 Task: Start in the project AgileHarbor the sprint 'Accessibility Audit Sprint', with a duration of 3 weeks. Start in the project AgileHarbor the sprint 'Accessibility Audit Sprint', with a duration of 2 weeks. Start in the project AgileHarbor the sprint 'Accessibility Audit Sprint', with a duration of 1 week
Action: Mouse moved to (1274, 224)
Screenshot: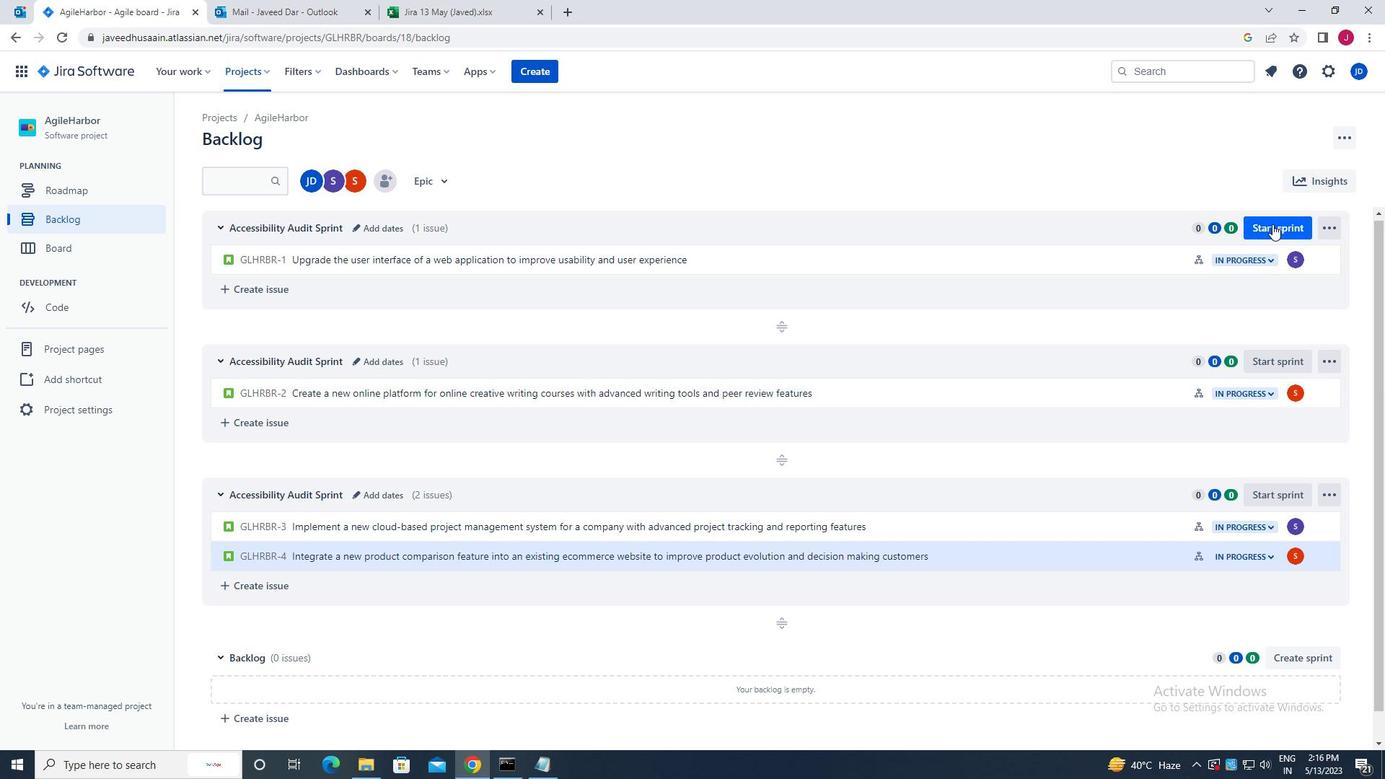 
Action: Mouse pressed left at (1274, 224)
Screenshot: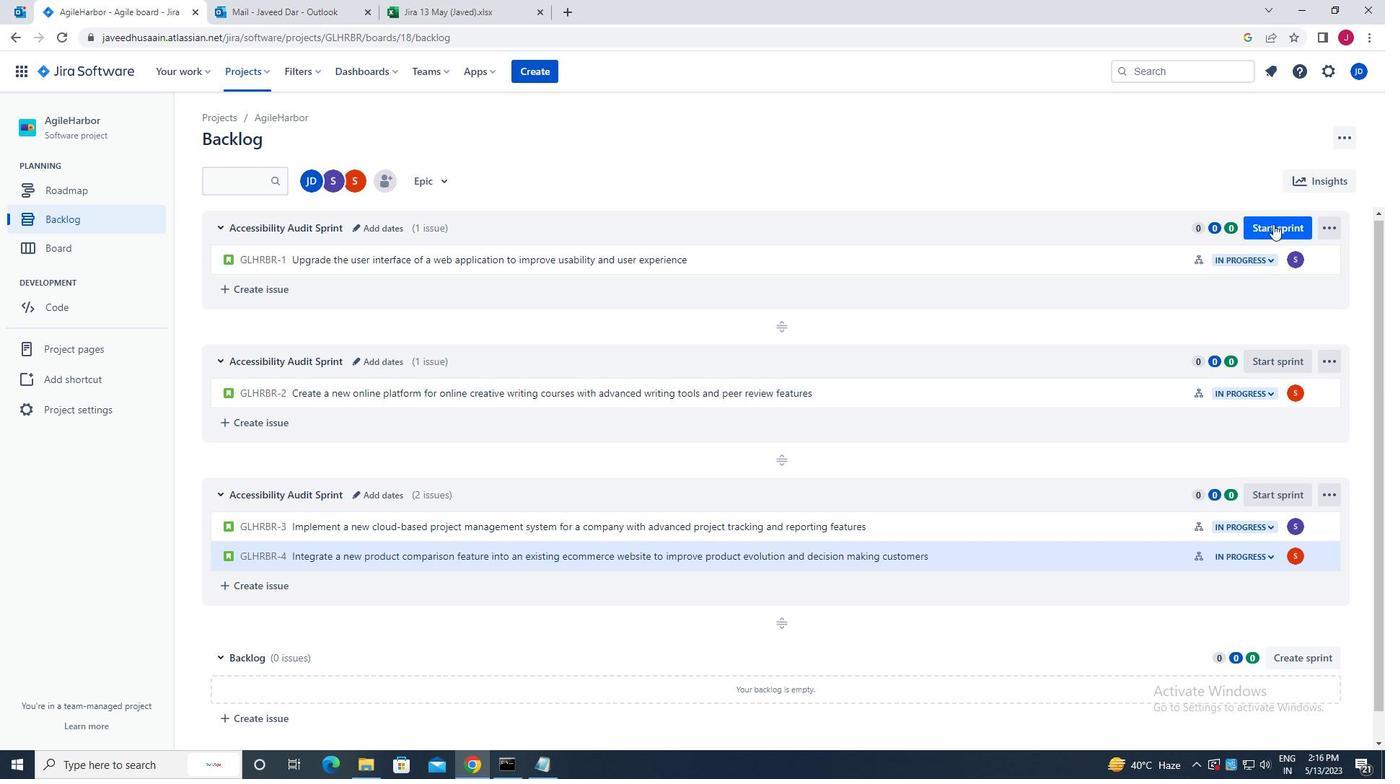 
Action: Mouse moved to (568, 255)
Screenshot: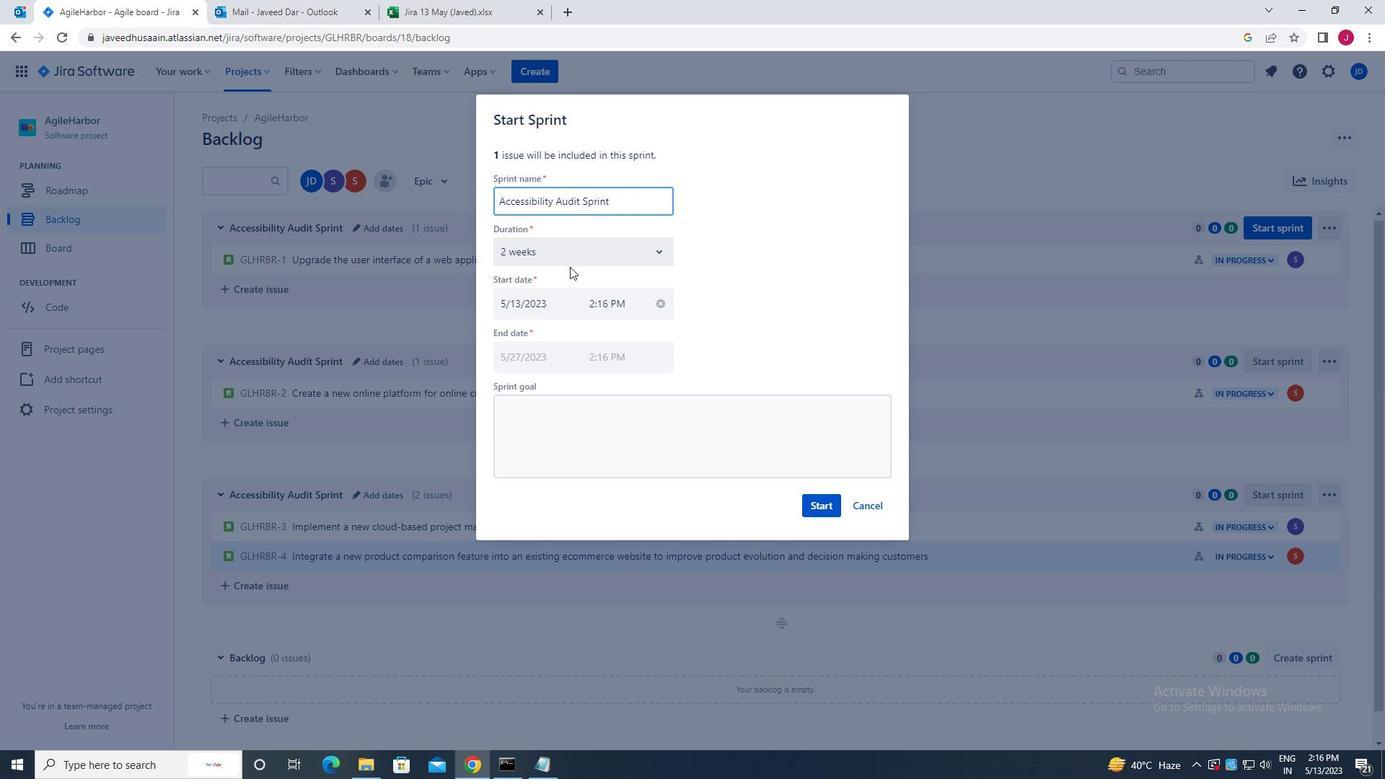 
Action: Mouse pressed left at (568, 255)
Screenshot: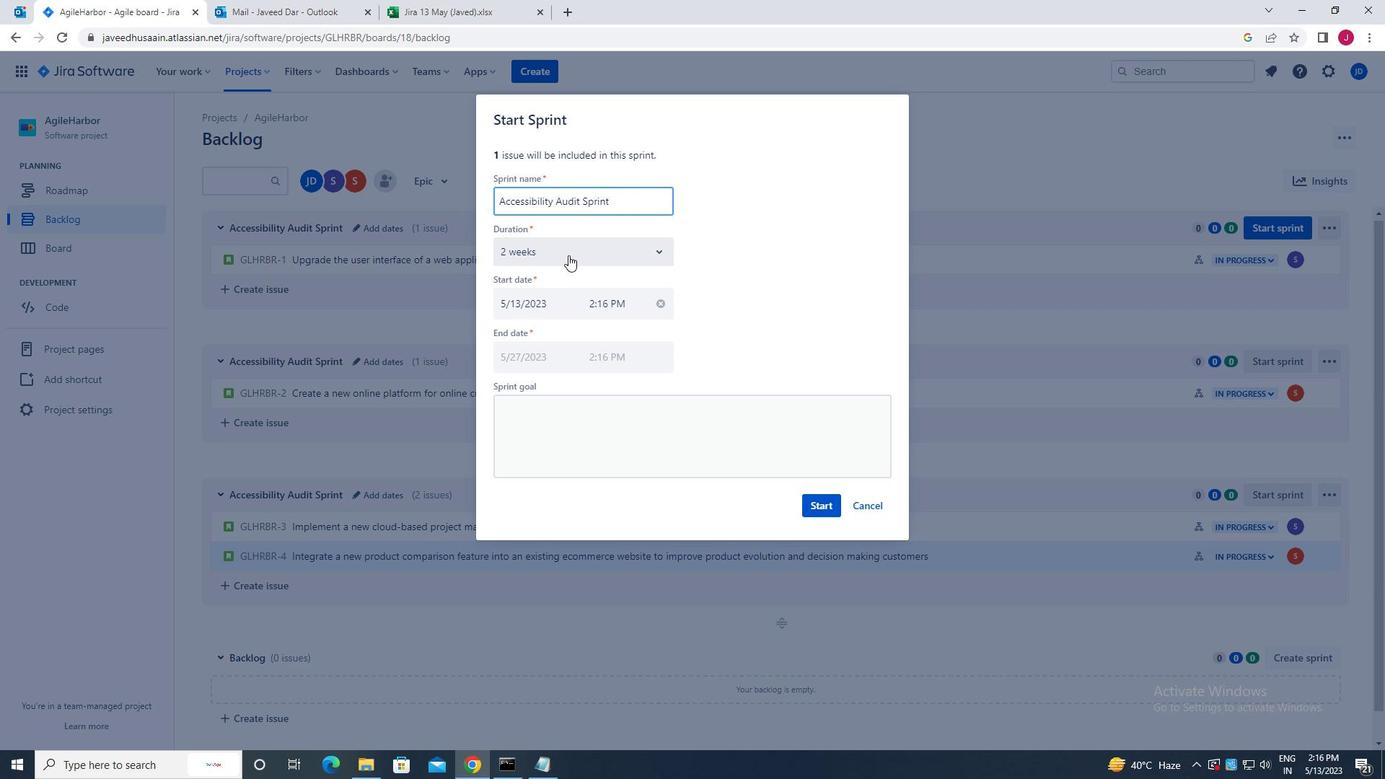 
Action: Mouse moved to (556, 334)
Screenshot: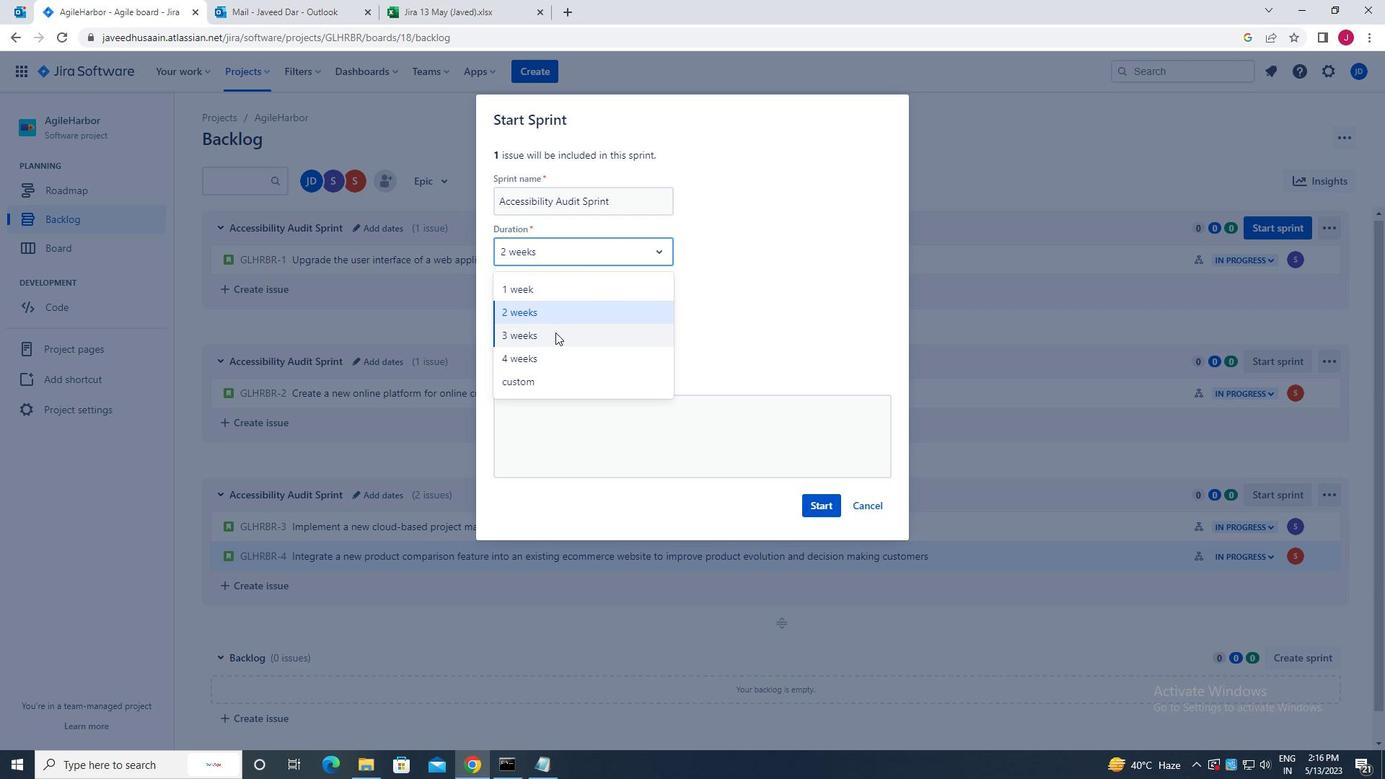 
Action: Mouse pressed left at (556, 334)
Screenshot: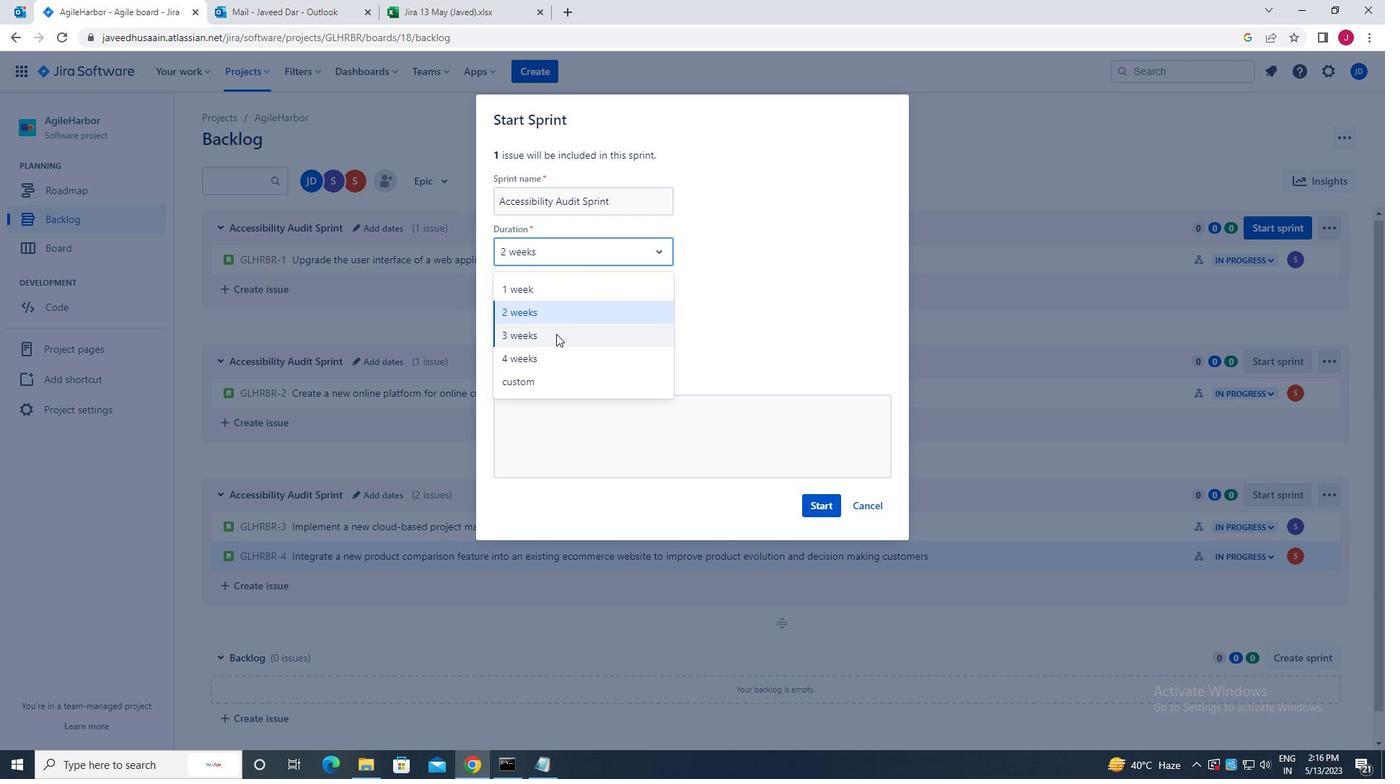 
Action: Mouse moved to (824, 506)
Screenshot: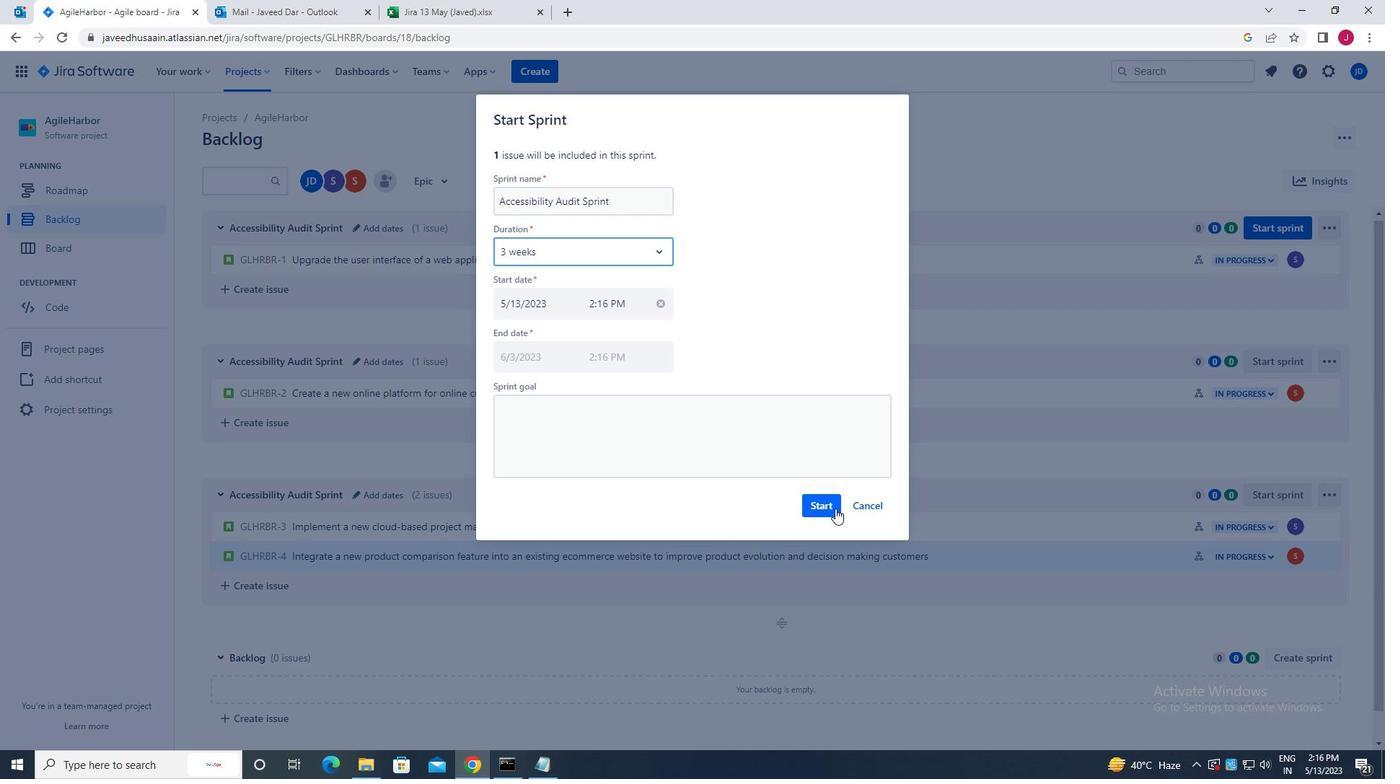 
Action: Mouse pressed left at (824, 506)
Screenshot: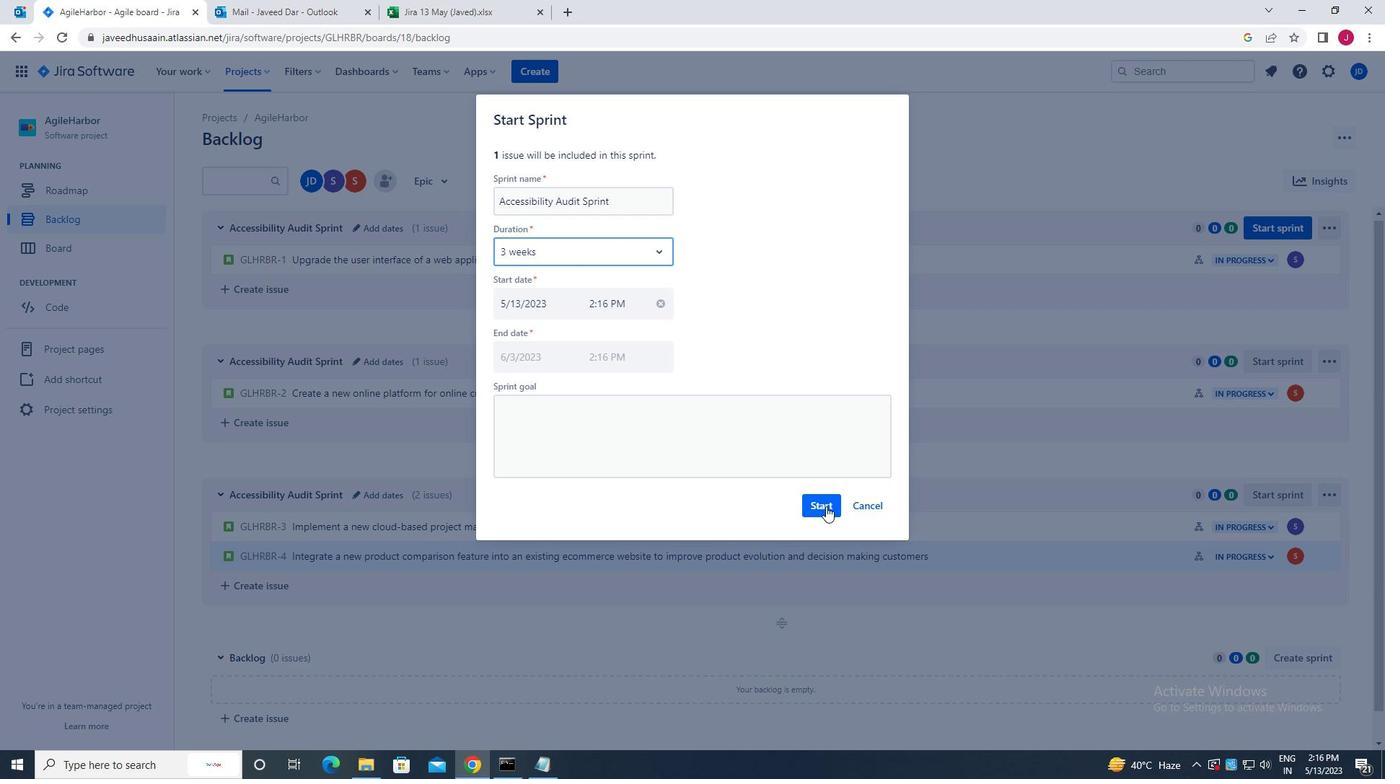 
Action: Mouse moved to (113, 222)
Screenshot: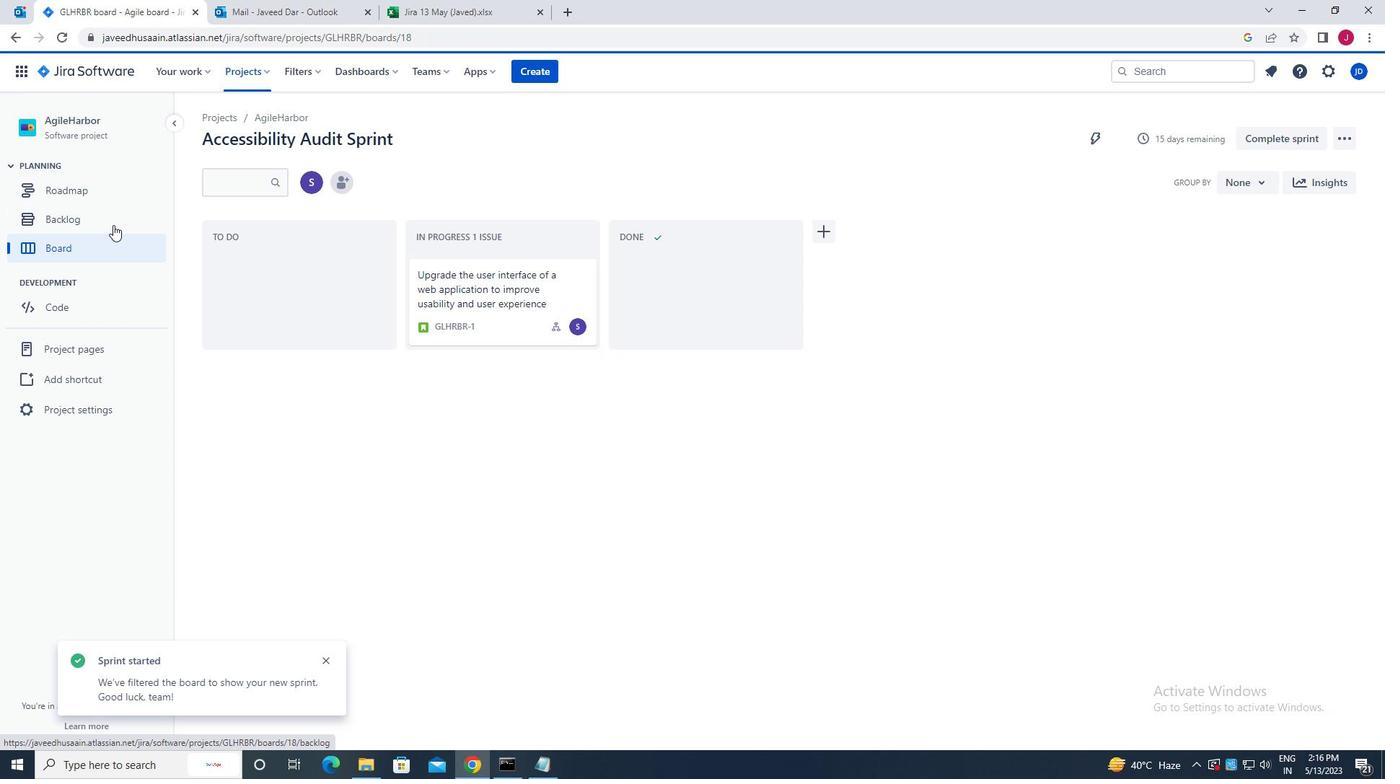 
Action: Mouse pressed left at (113, 222)
Screenshot: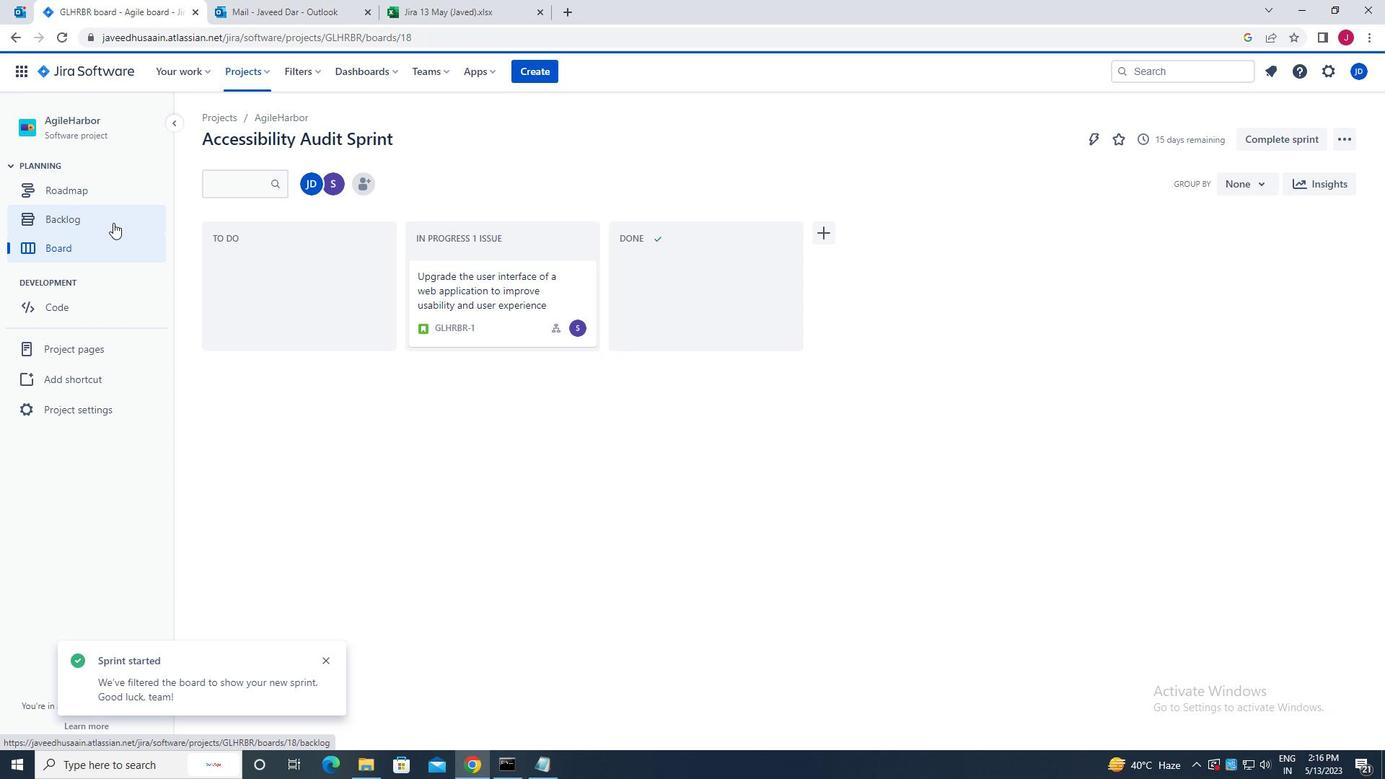 
Action: Mouse moved to (1278, 357)
Screenshot: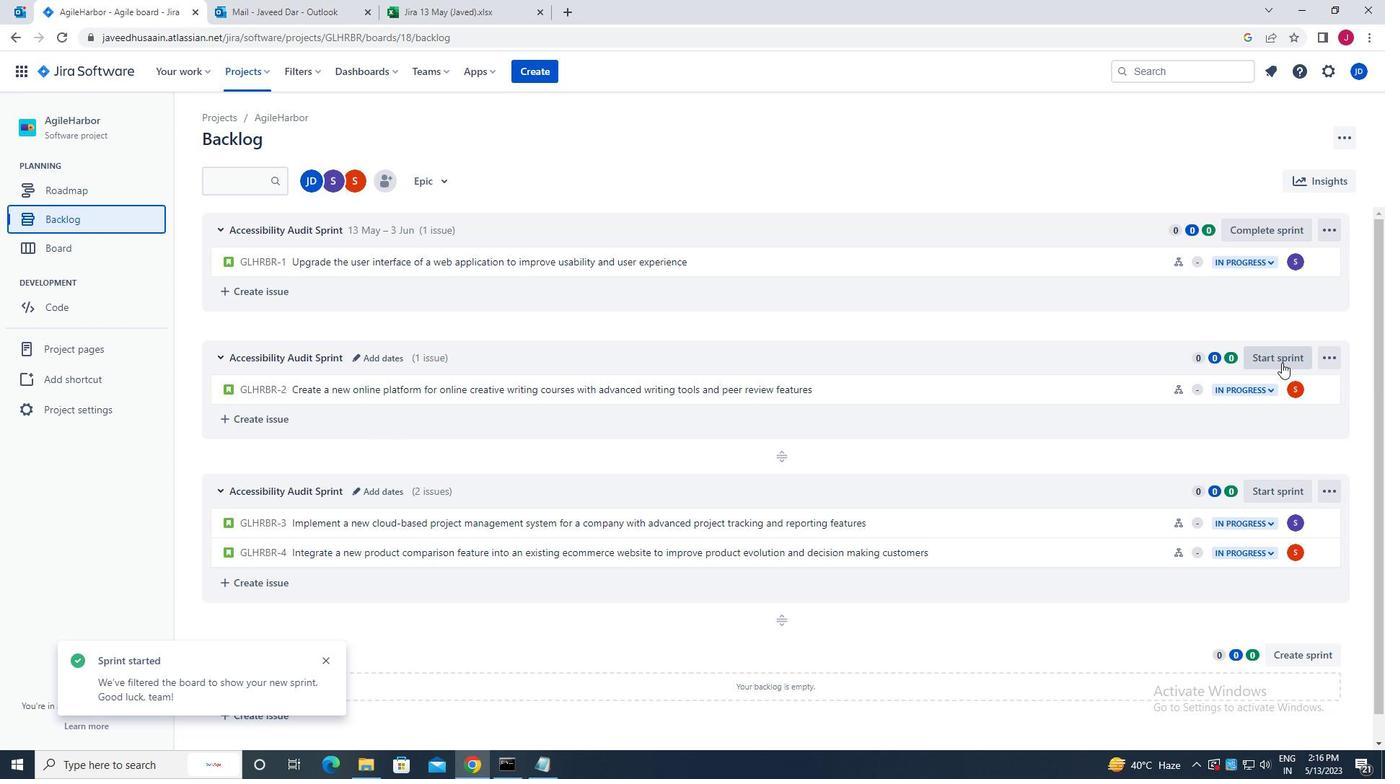 
Action: Mouse pressed left at (1278, 357)
Screenshot: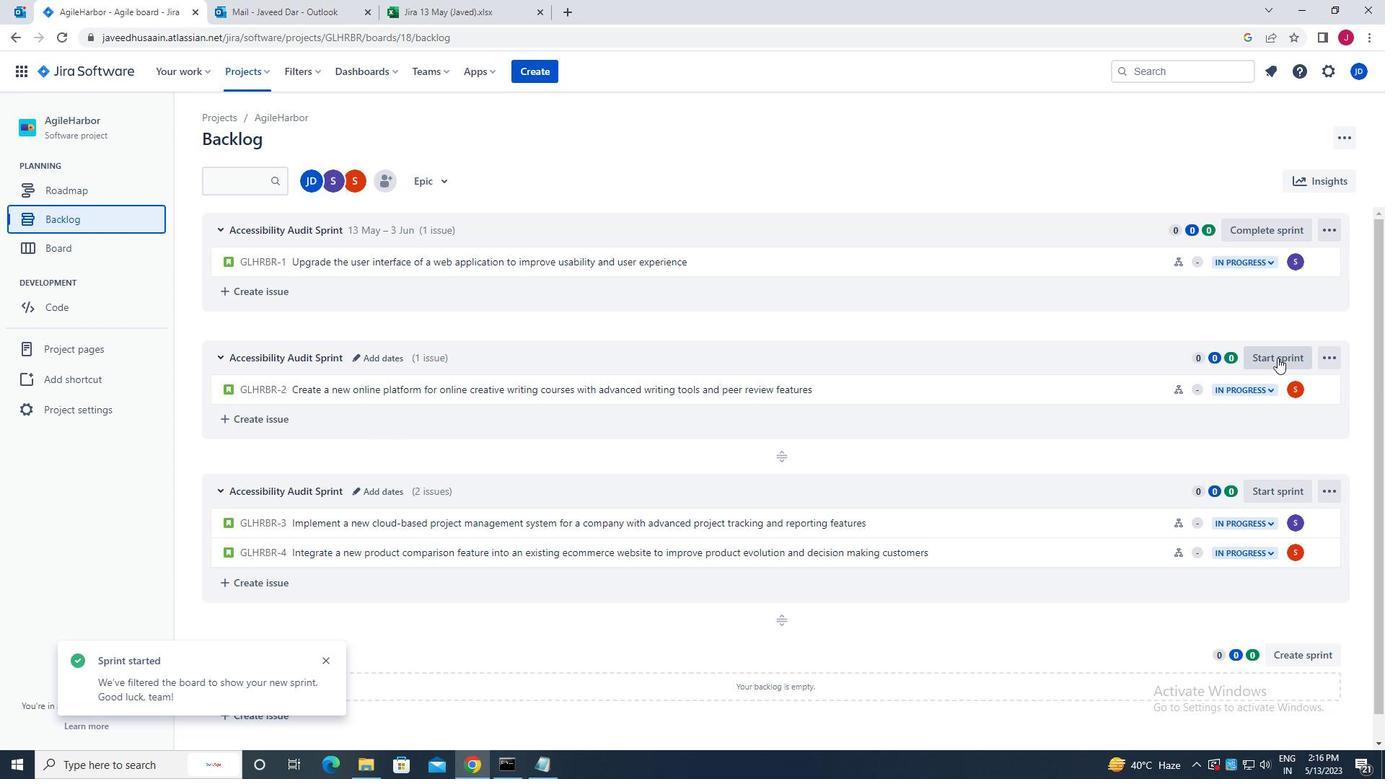 
Action: Mouse moved to (570, 250)
Screenshot: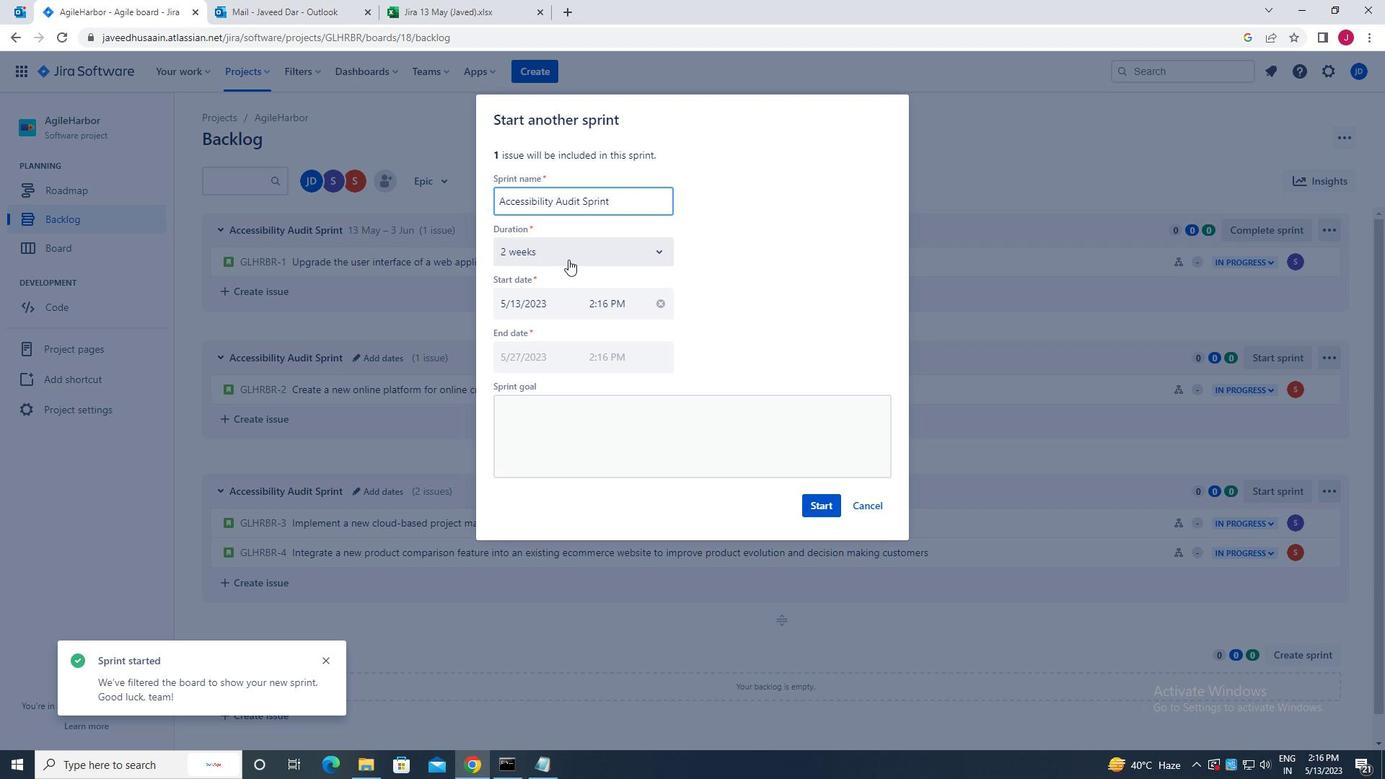 
Action: Mouse pressed left at (570, 250)
Screenshot: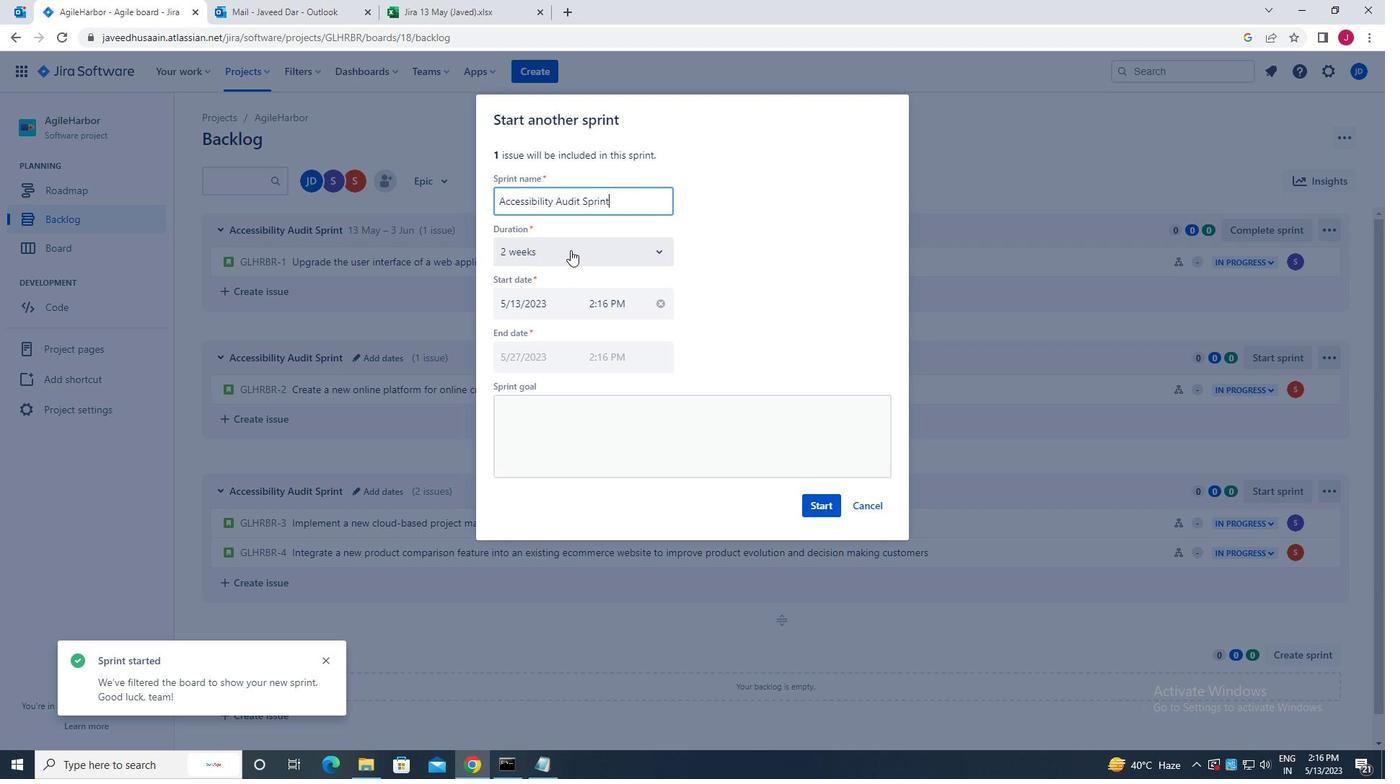 
Action: Mouse moved to (561, 309)
Screenshot: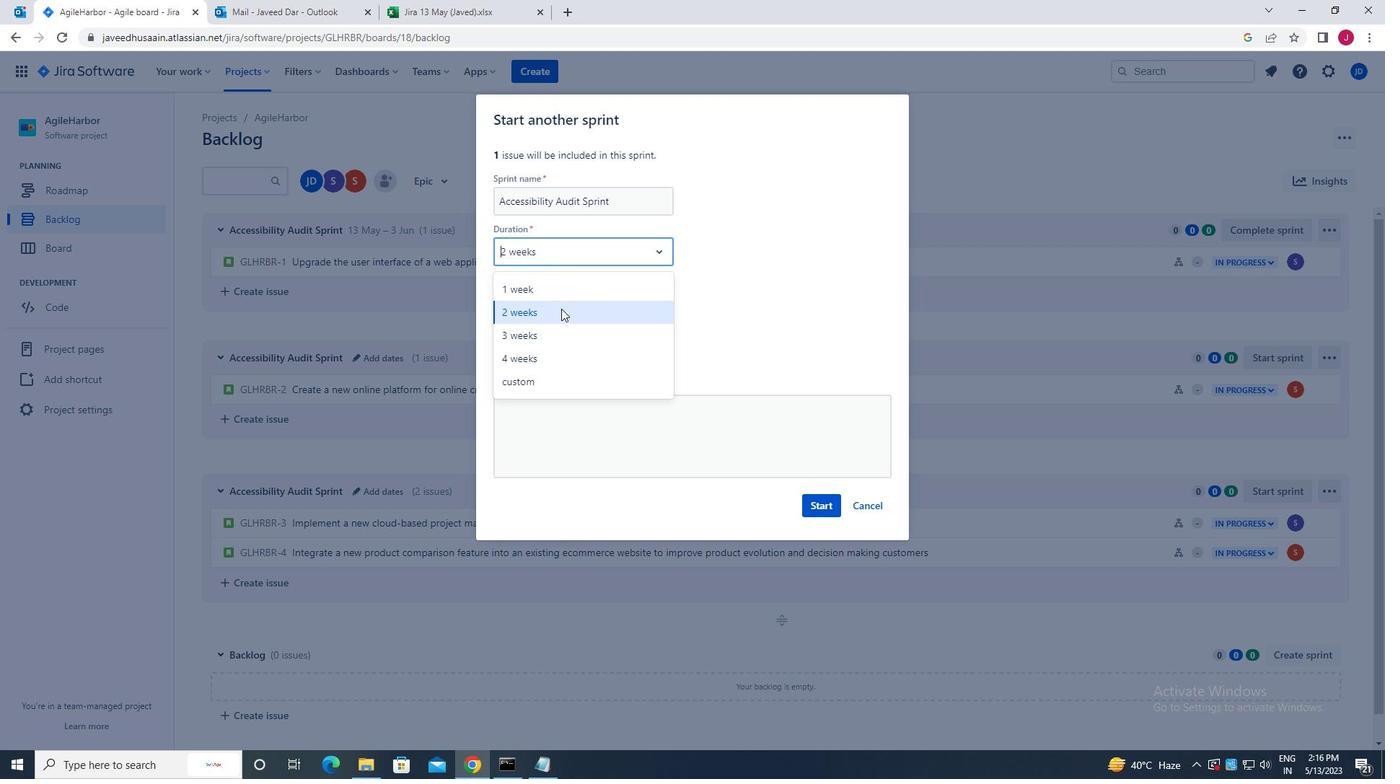 
Action: Mouse pressed left at (561, 309)
Screenshot: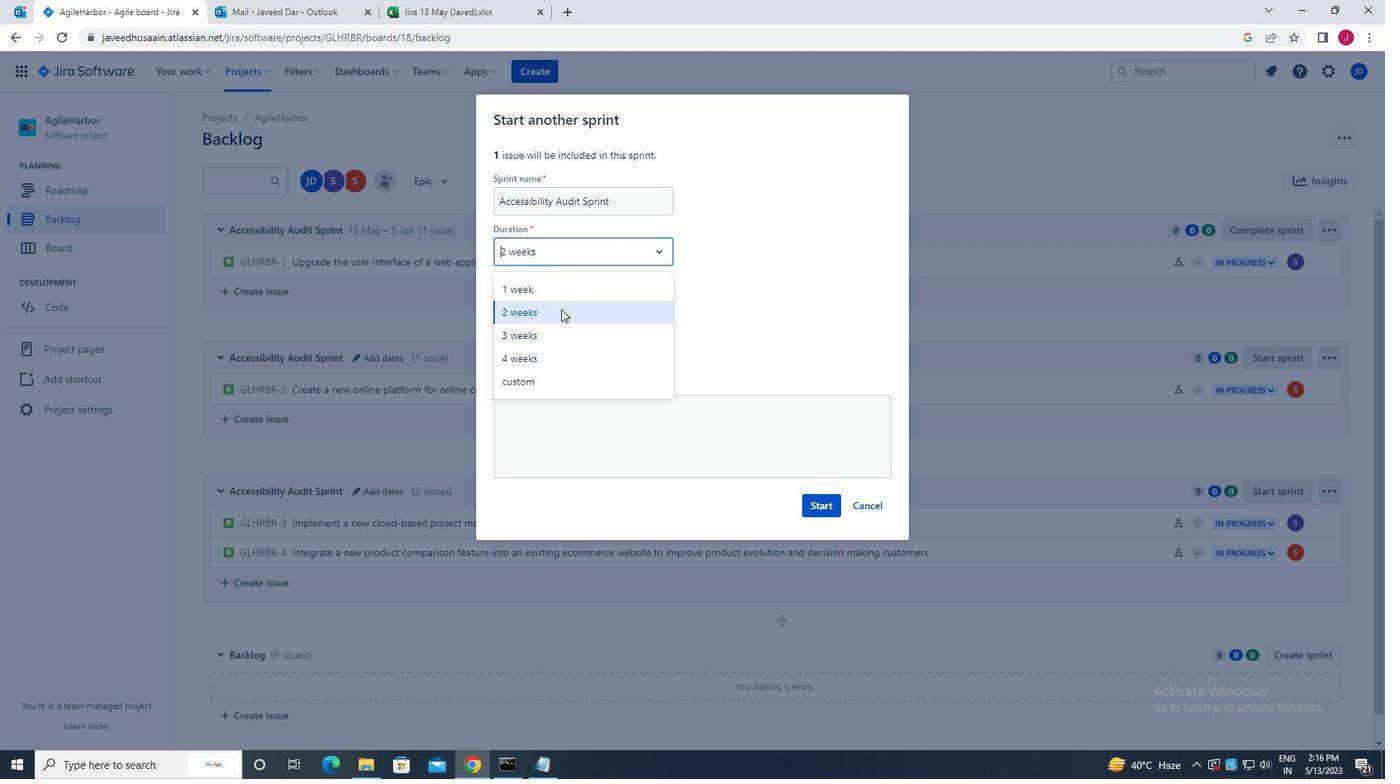 
Action: Mouse moved to (818, 508)
Screenshot: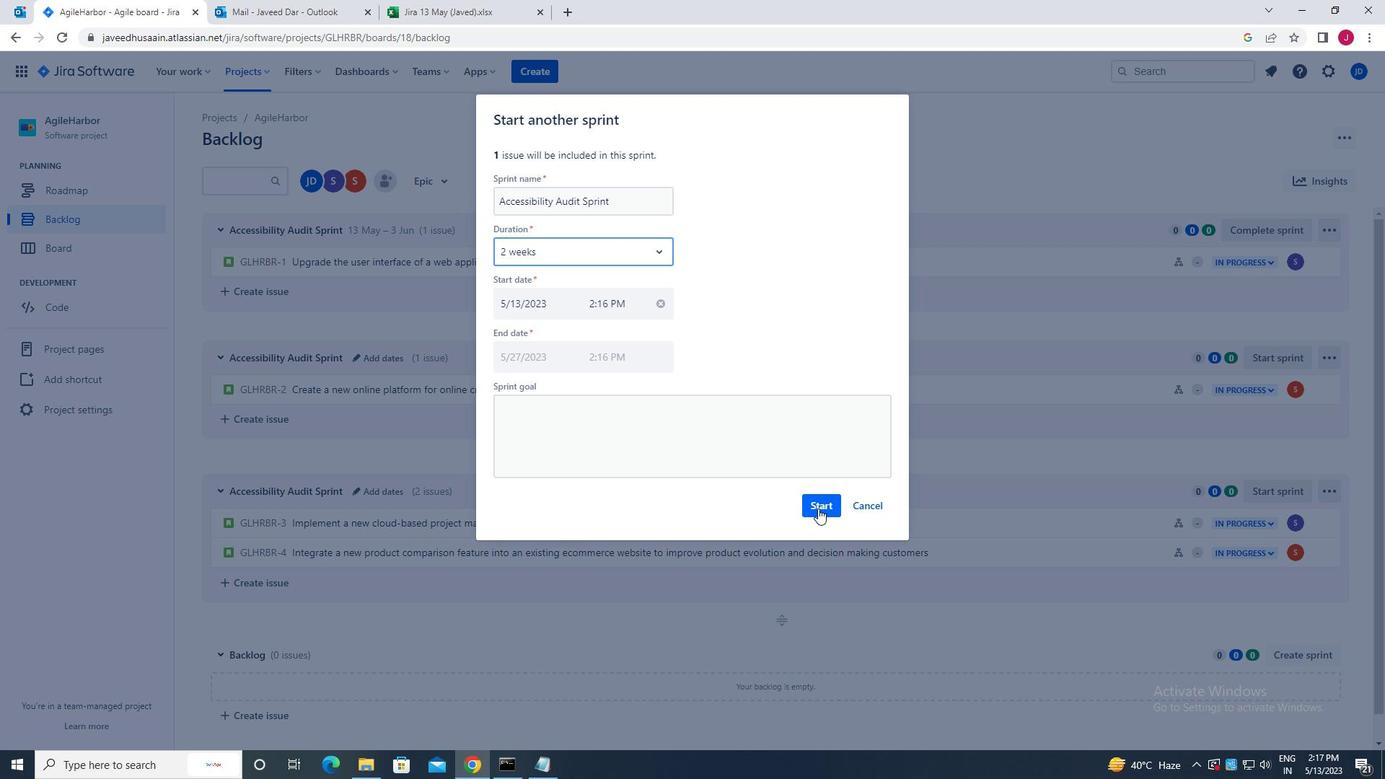 
Action: Mouse pressed left at (818, 508)
Screenshot: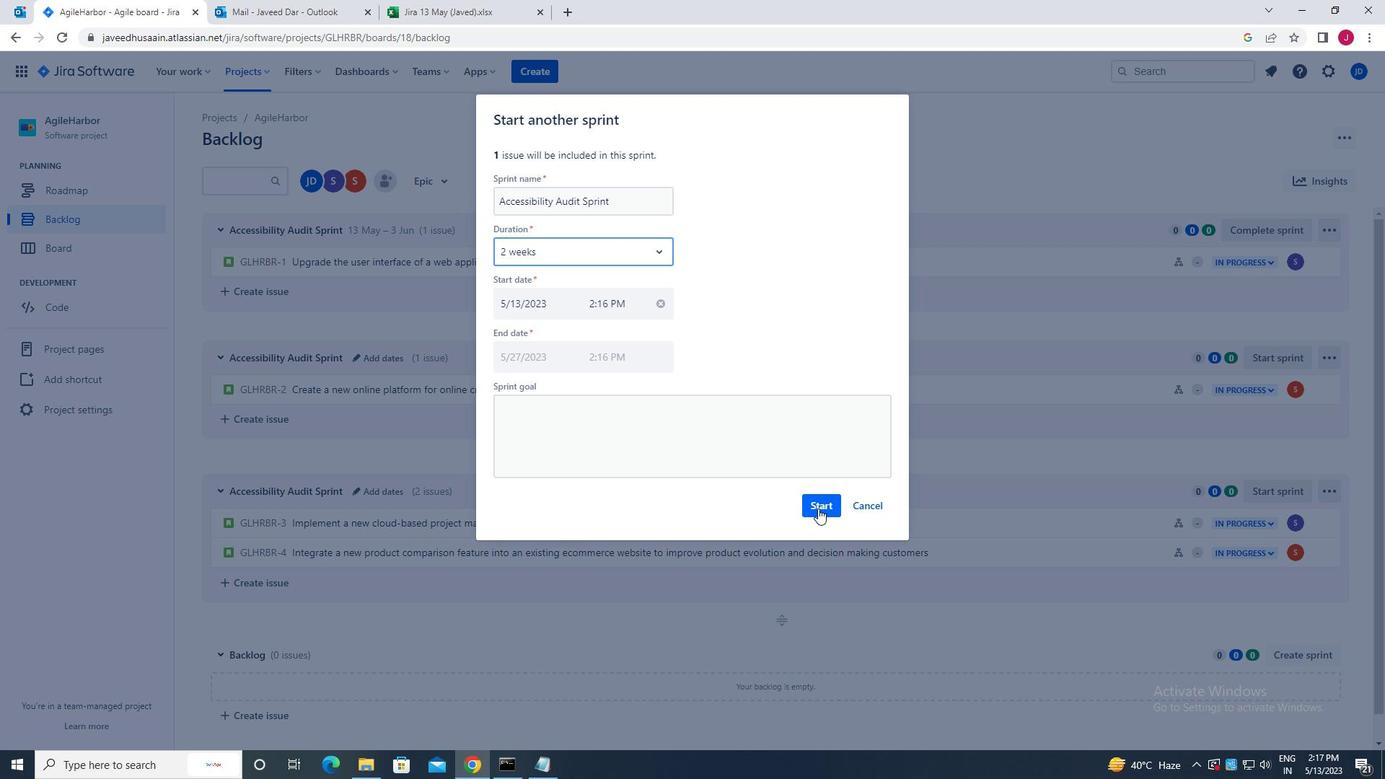 
Action: Mouse moved to (121, 220)
Screenshot: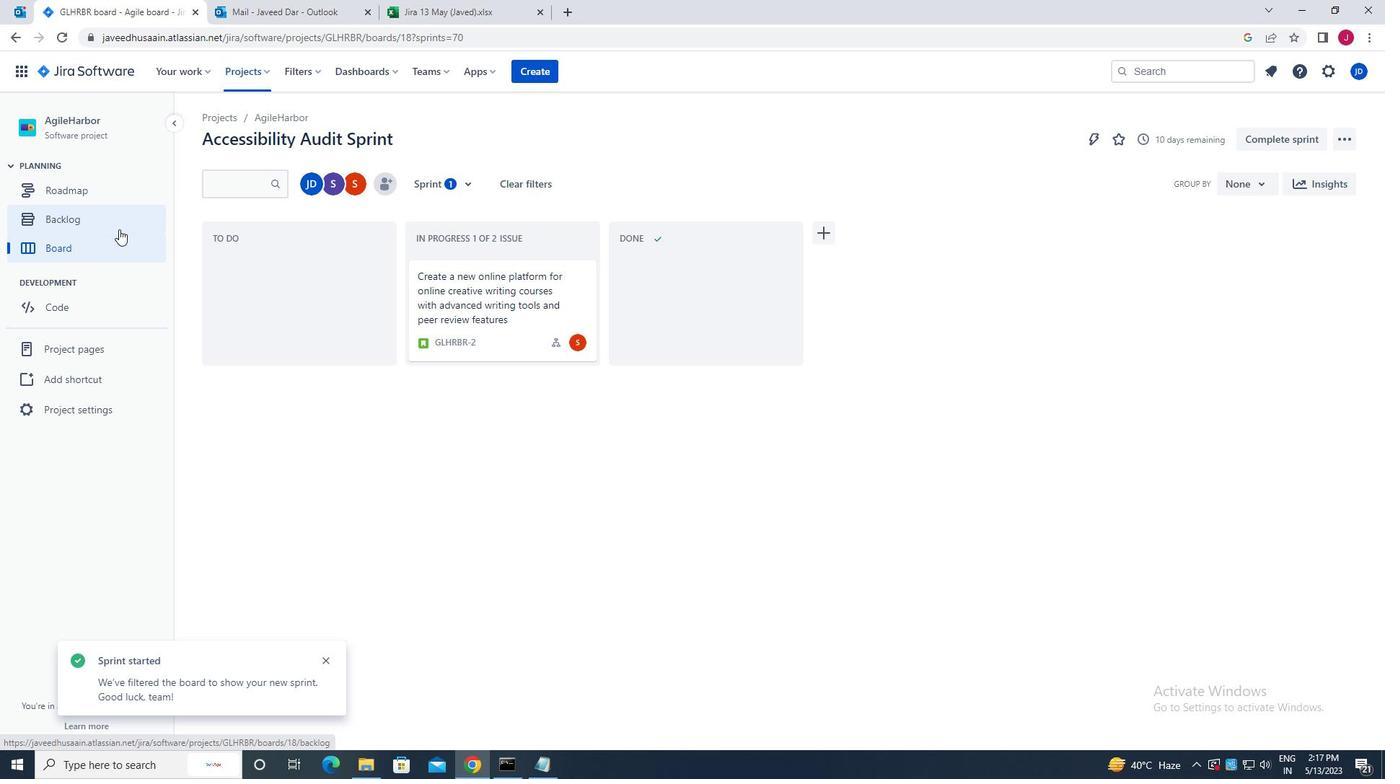 
Action: Mouse pressed left at (121, 220)
Screenshot: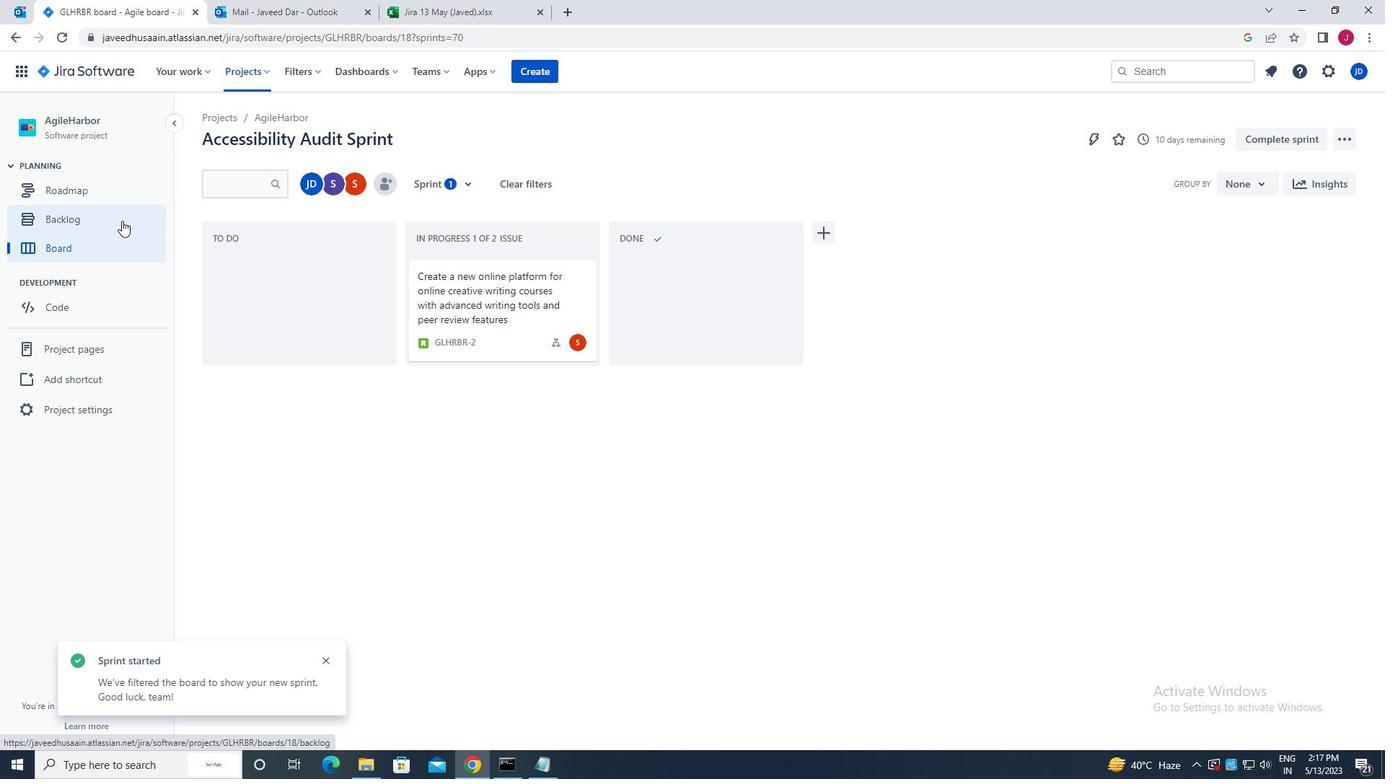 
Action: Mouse moved to (1278, 485)
Screenshot: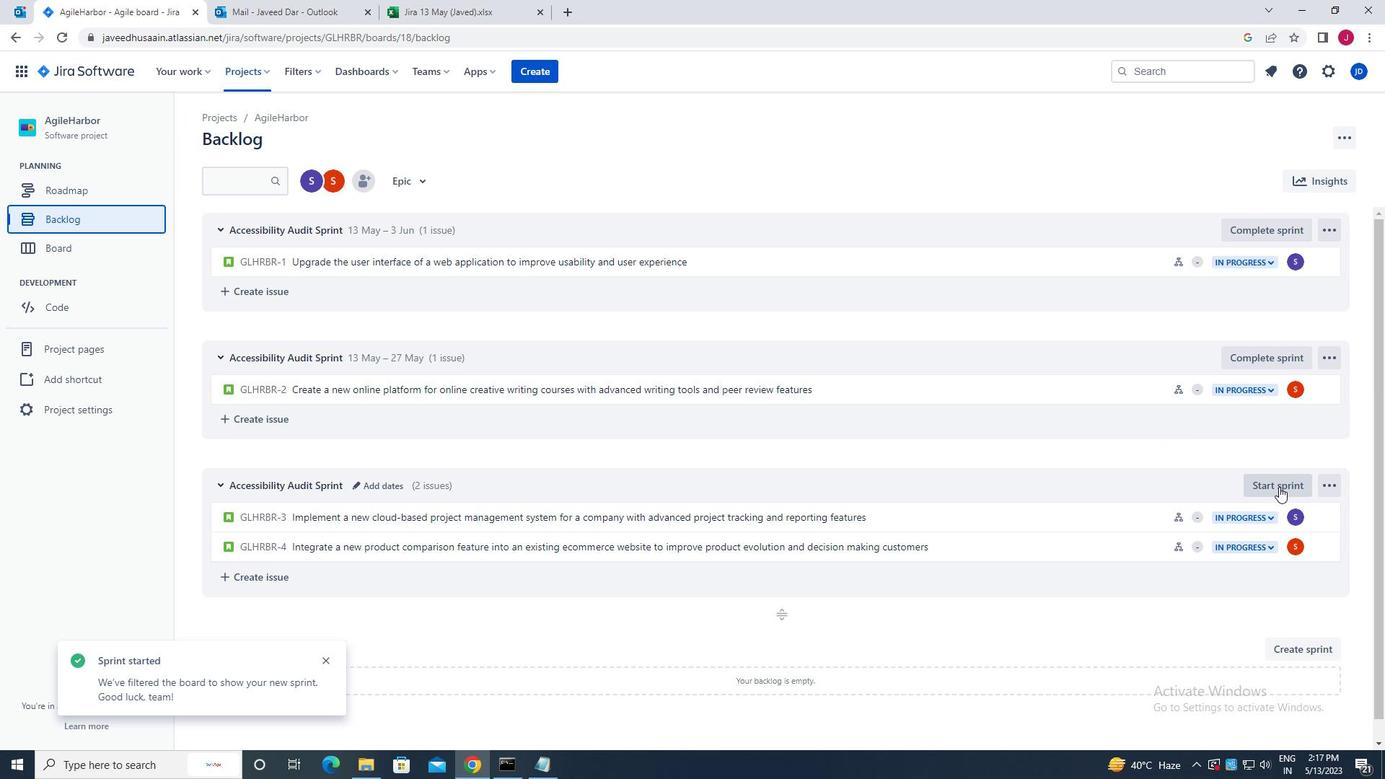 
Action: Mouse pressed left at (1278, 485)
Screenshot: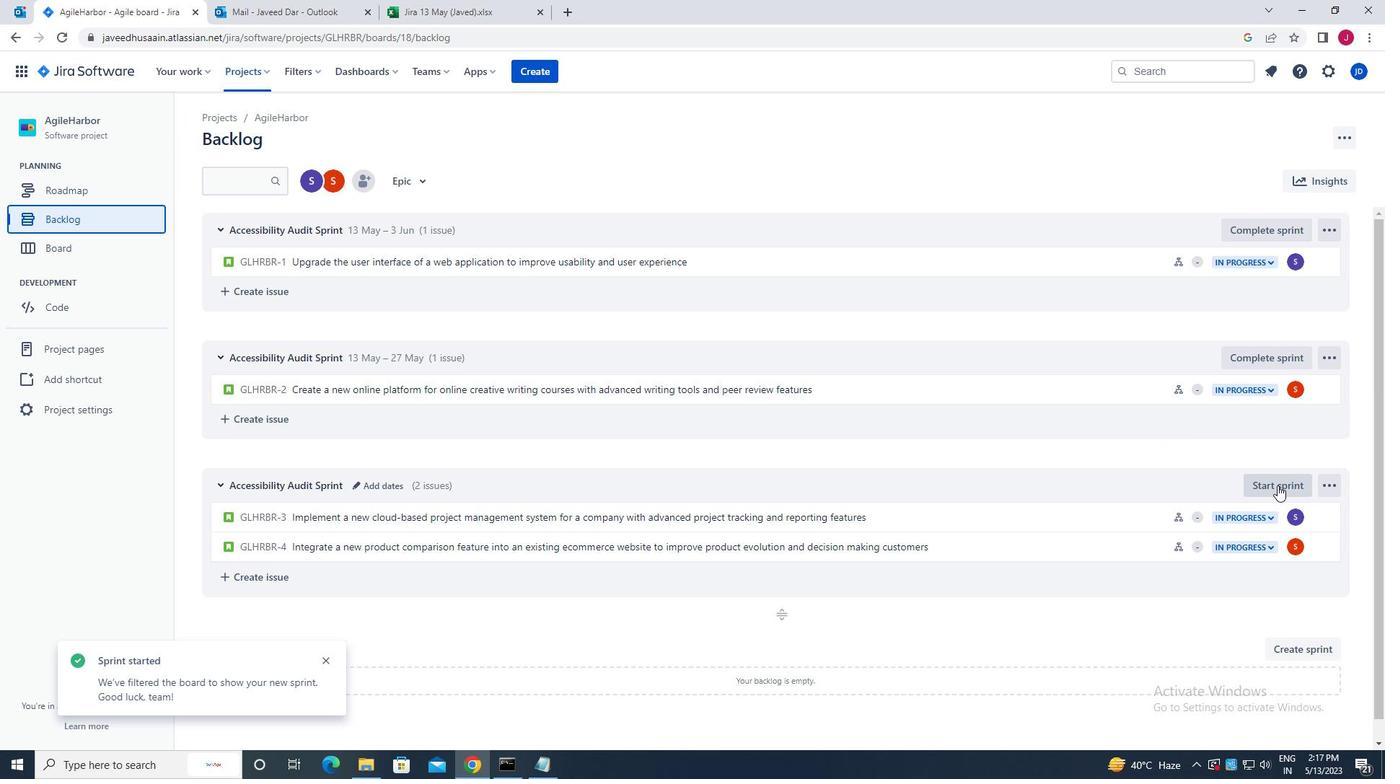 
Action: Mouse moved to (552, 248)
Screenshot: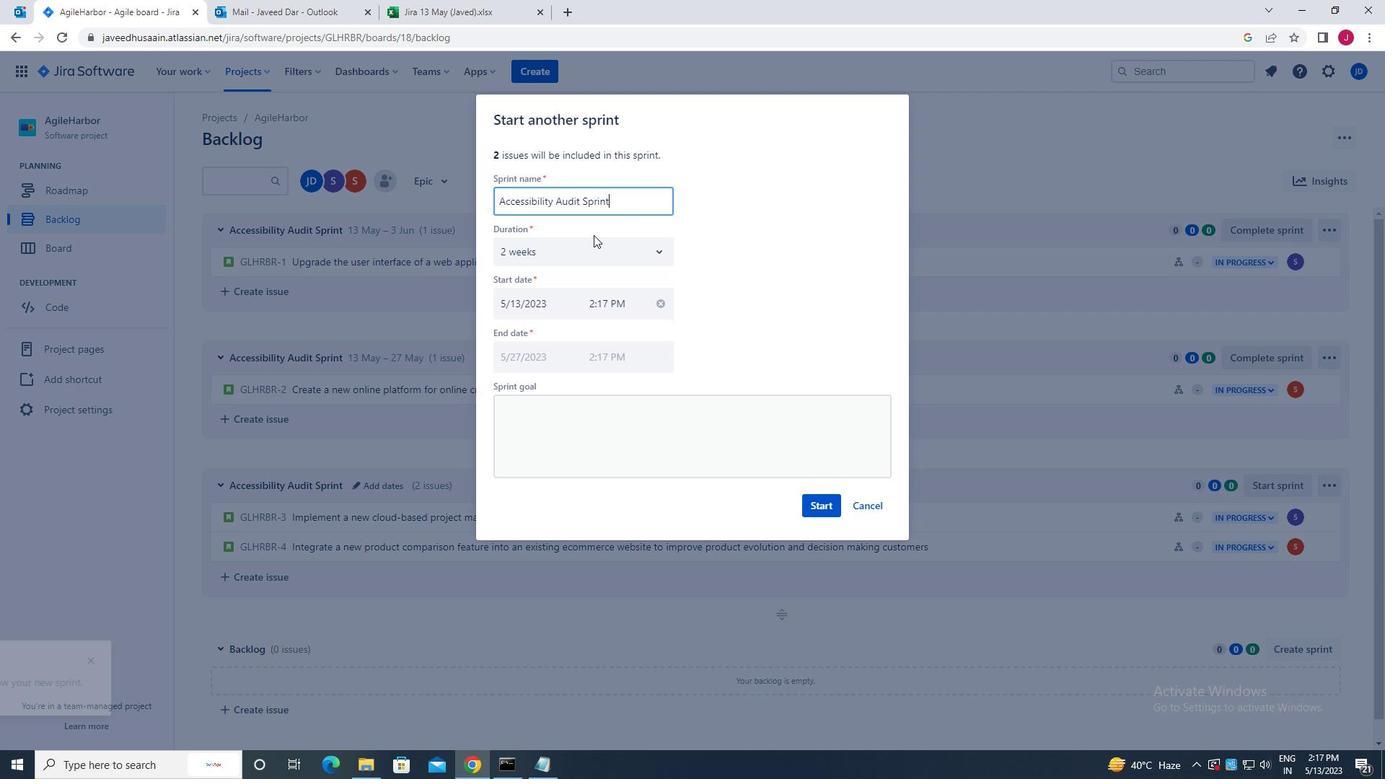 
Action: Mouse pressed left at (552, 248)
Screenshot: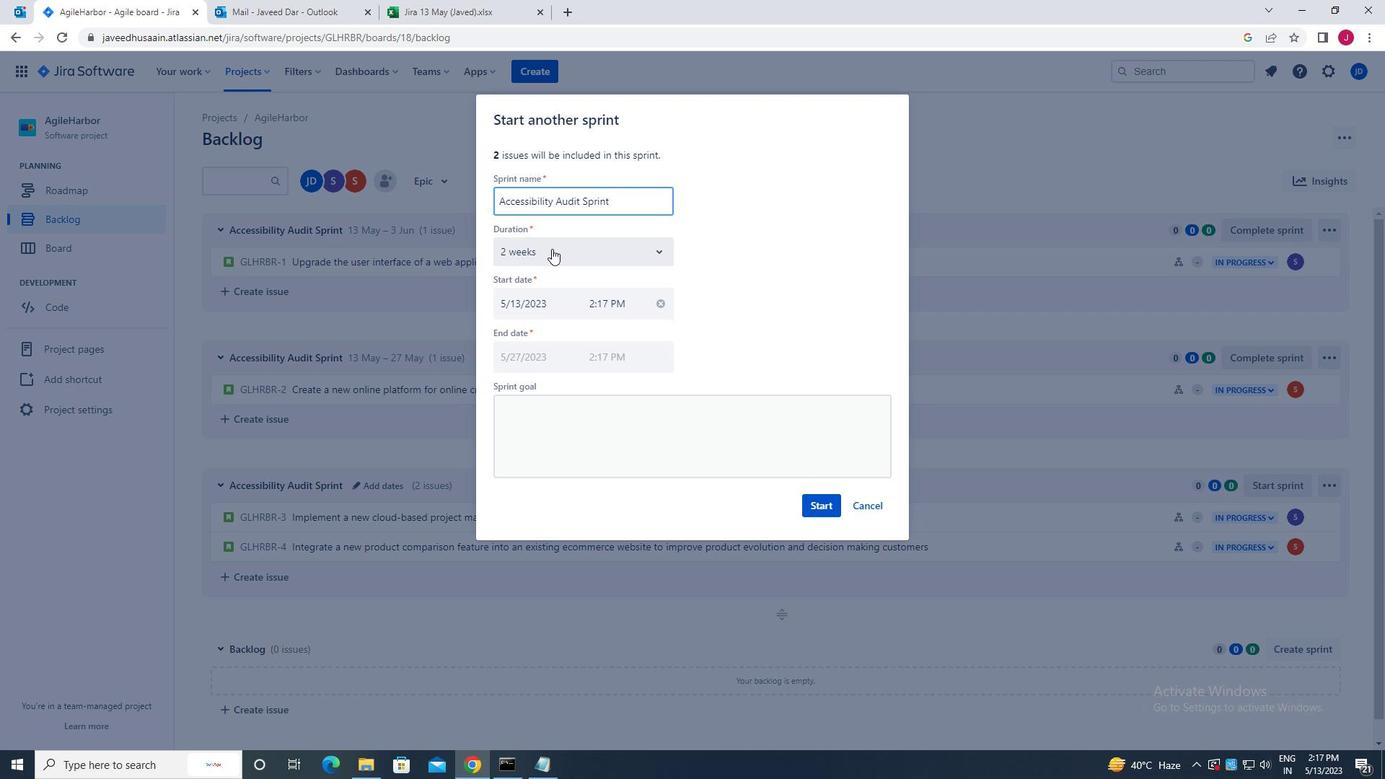 
Action: Mouse moved to (536, 290)
Screenshot: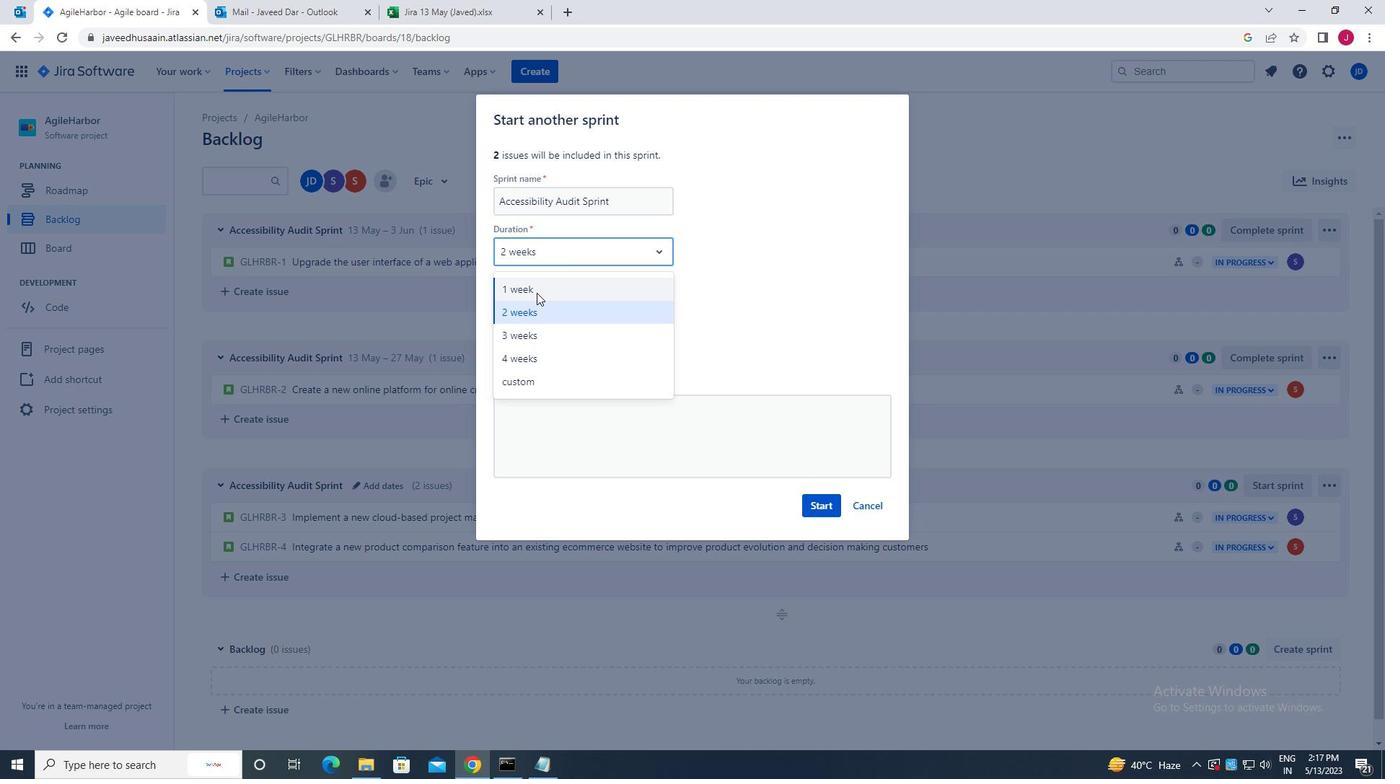 
Action: Mouse pressed left at (536, 290)
Screenshot: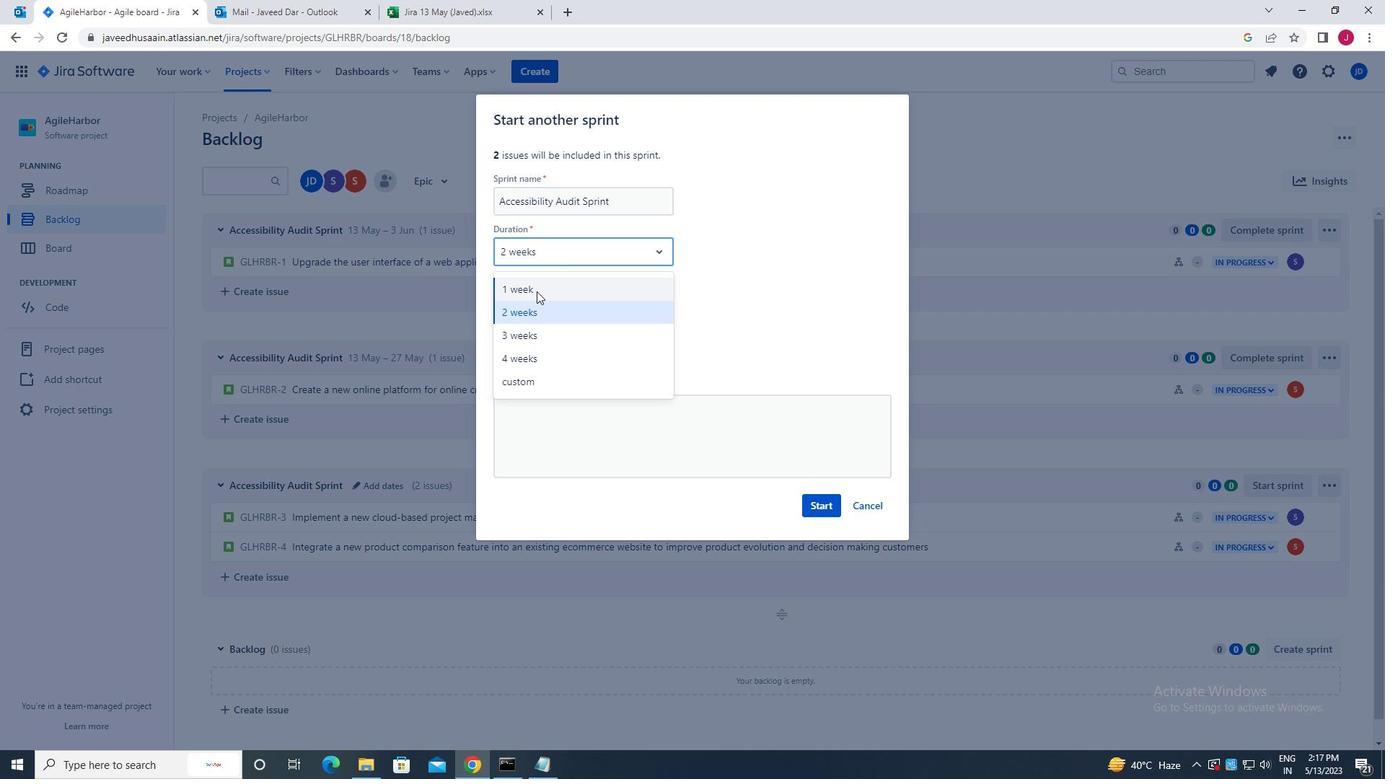 
Action: Mouse moved to (821, 510)
Screenshot: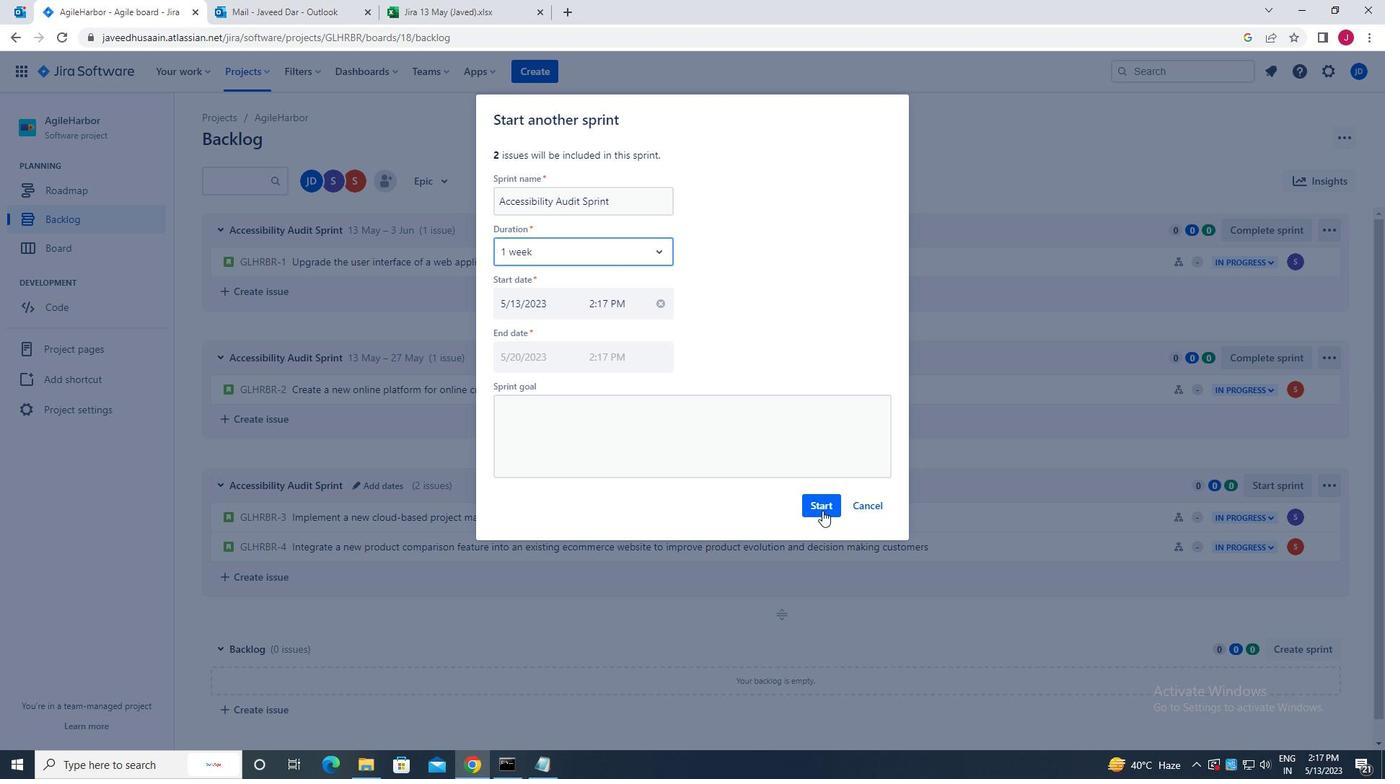 
Action: Mouse pressed left at (821, 510)
Screenshot: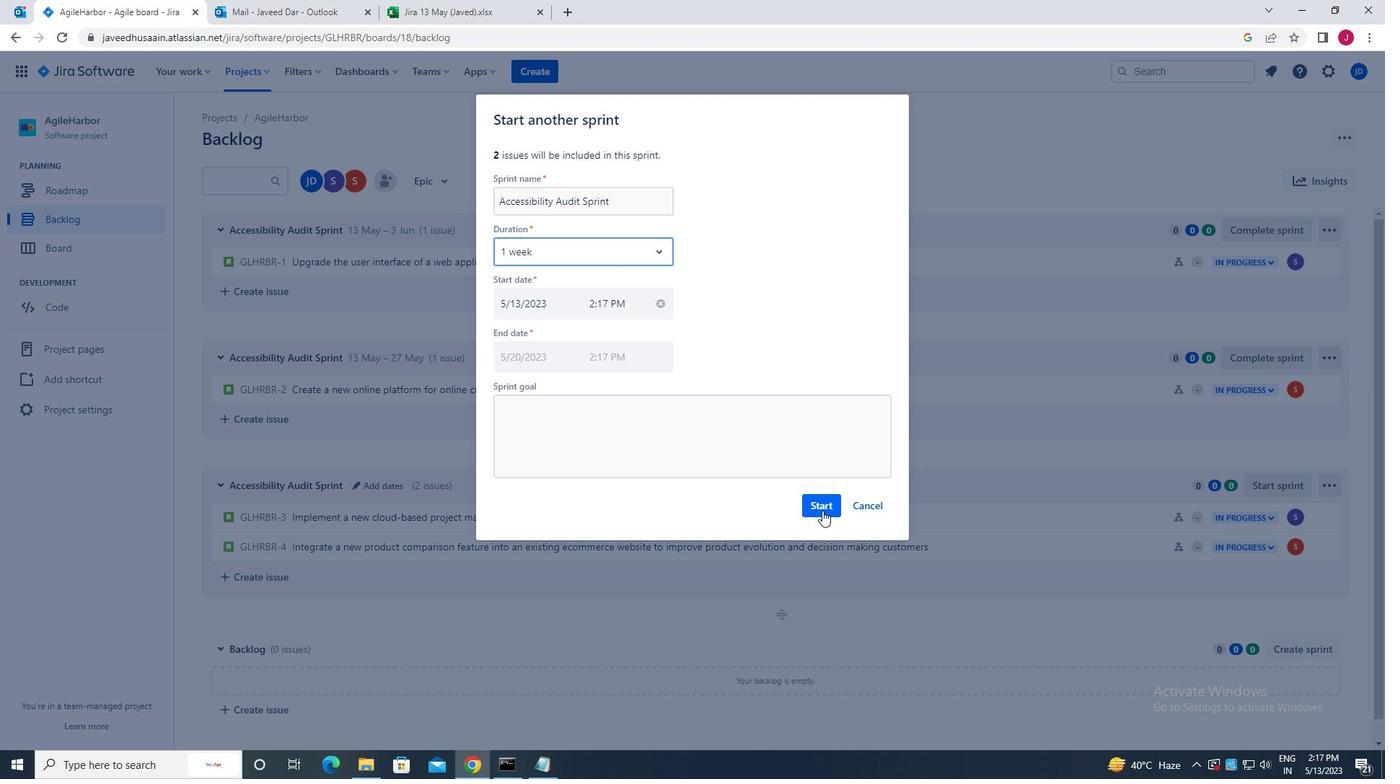 
Action: Mouse moved to (477, 394)
Screenshot: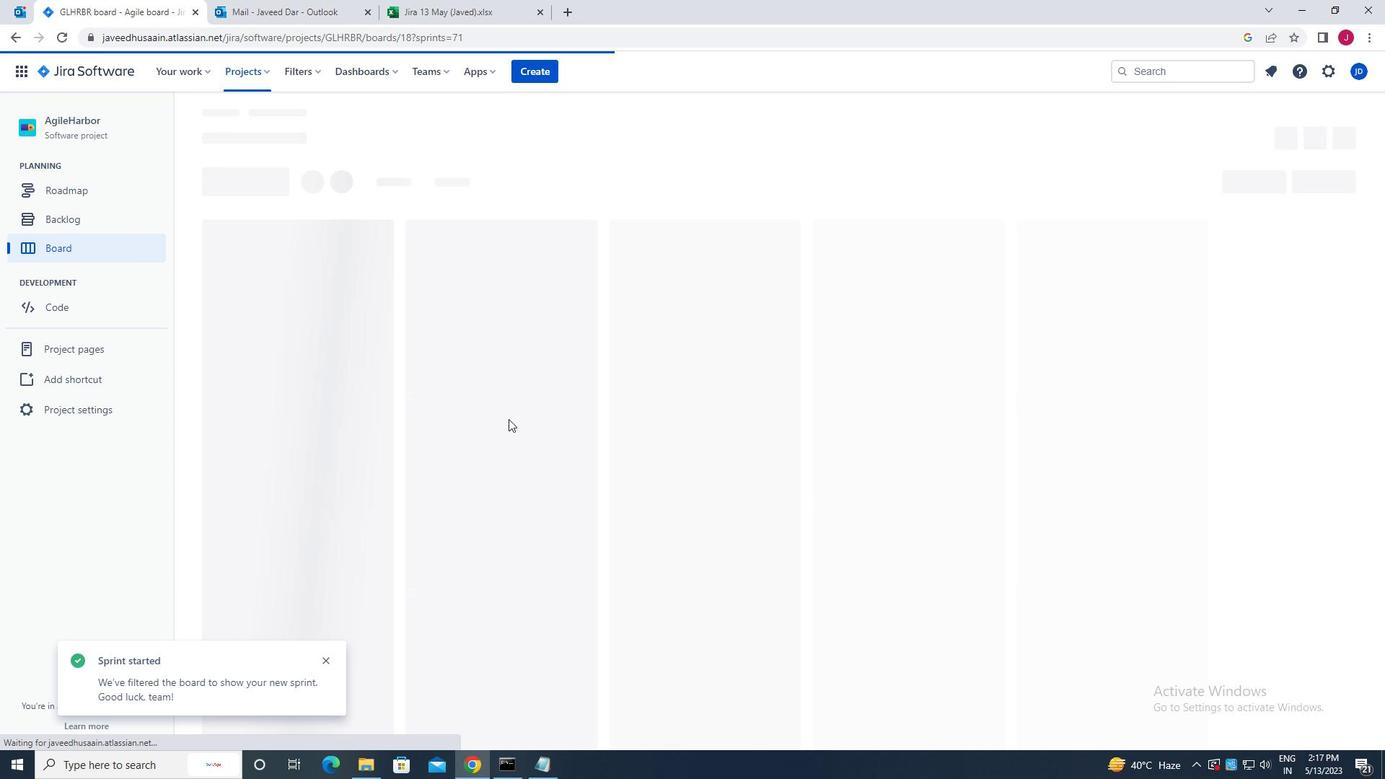 
